 Task: Add title slide from toolbar panel.
Action: Mouse moved to (32, 77)
Screenshot: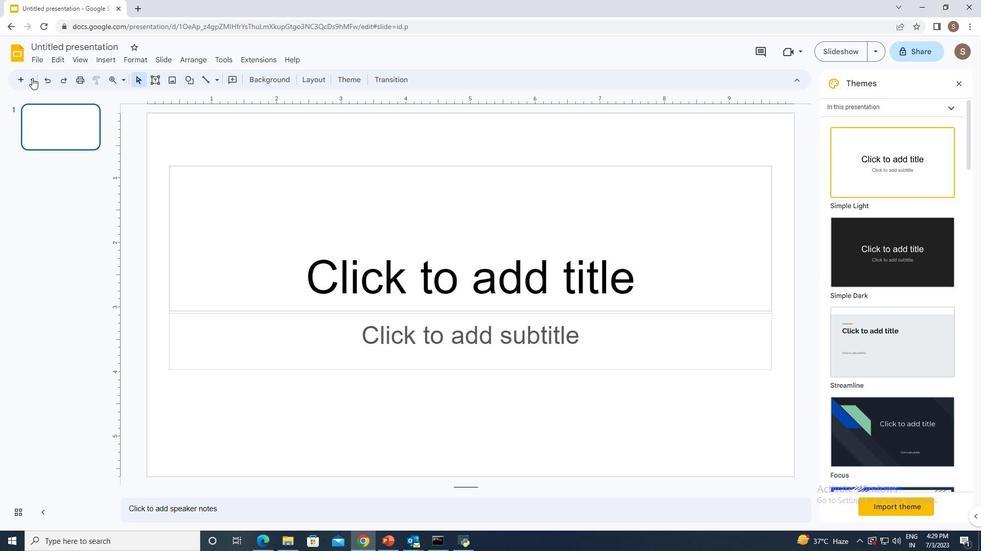 
Action: Mouse pressed left at (32, 77)
Screenshot: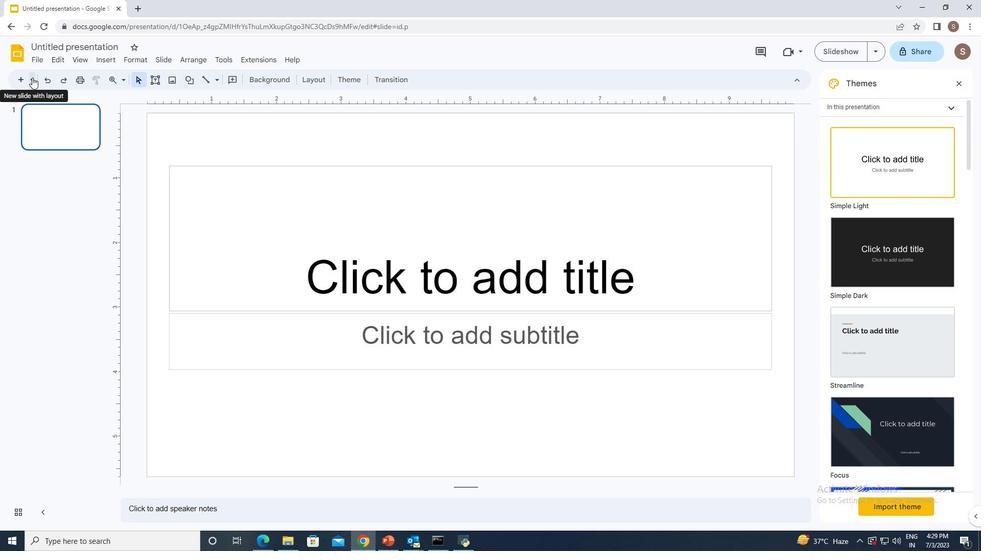 
Action: Mouse moved to (52, 116)
Screenshot: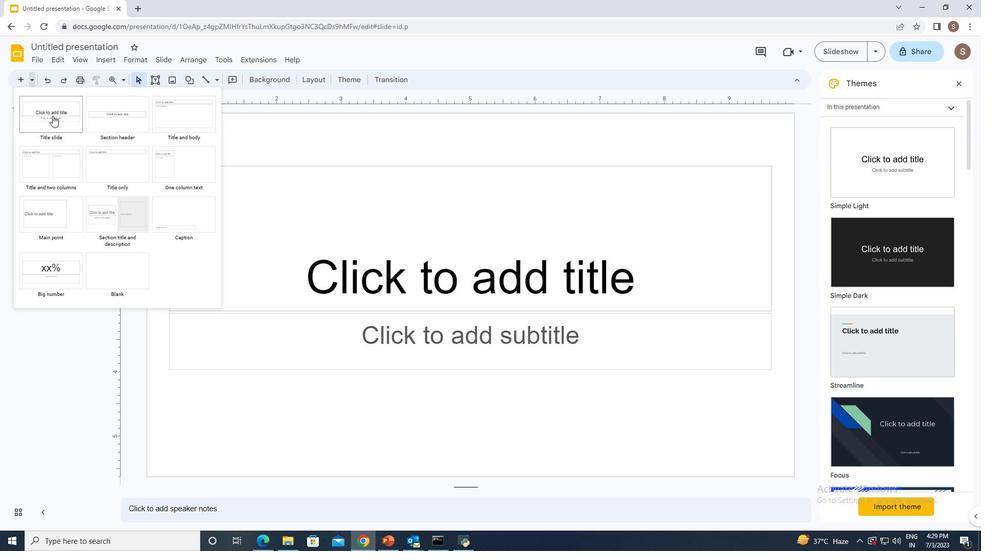 
Action: Mouse pressed left at (52, 116)
Screenshot: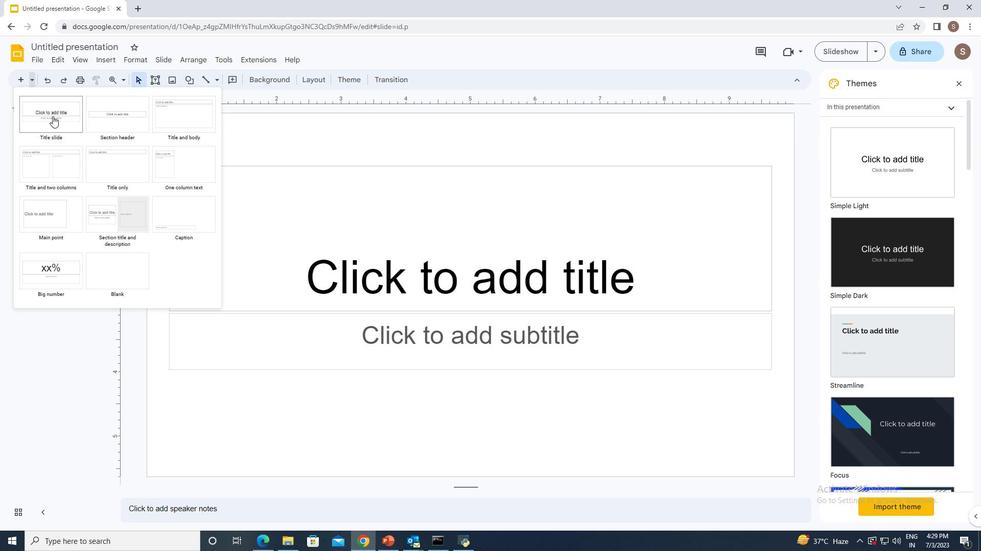 
